 Task: Use the formula "EXACT" in spreadsheet "Project portfolio".
Action: Mouse moved to (86, 229)
Screenshot: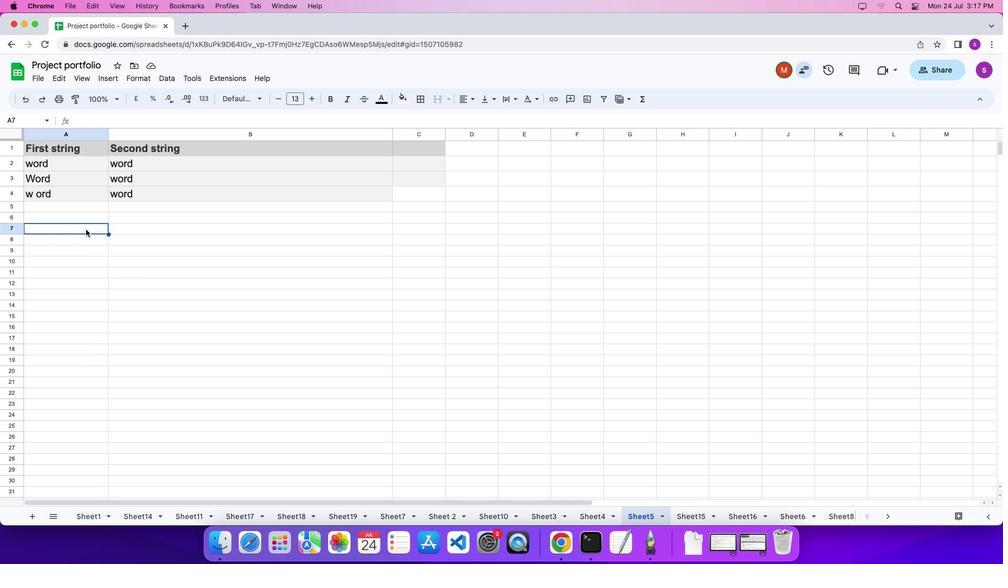 
Action: Mouse pressed left at (86, 229)
Screenshot: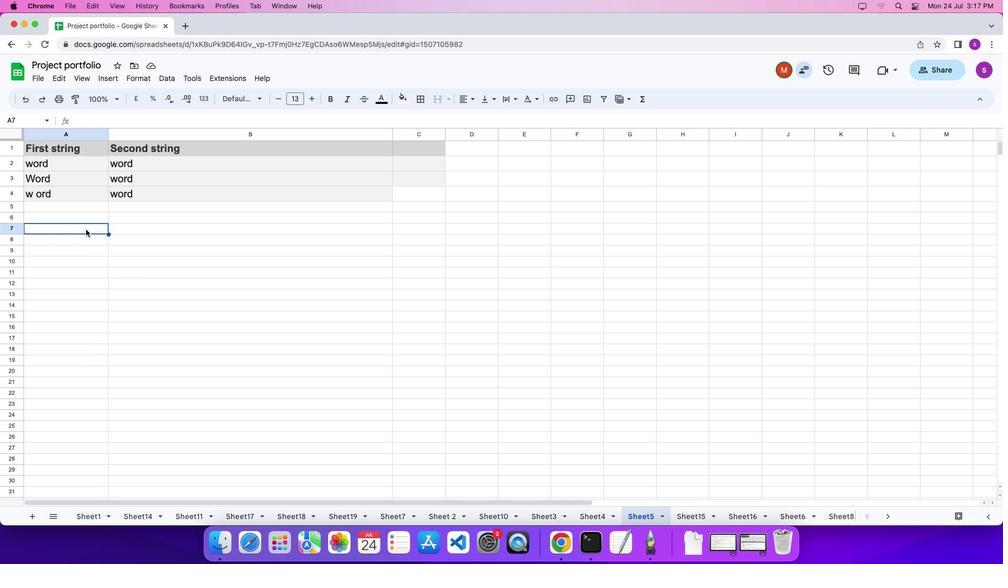 
Action: Mouse moved to (85, 229)
Screenshot: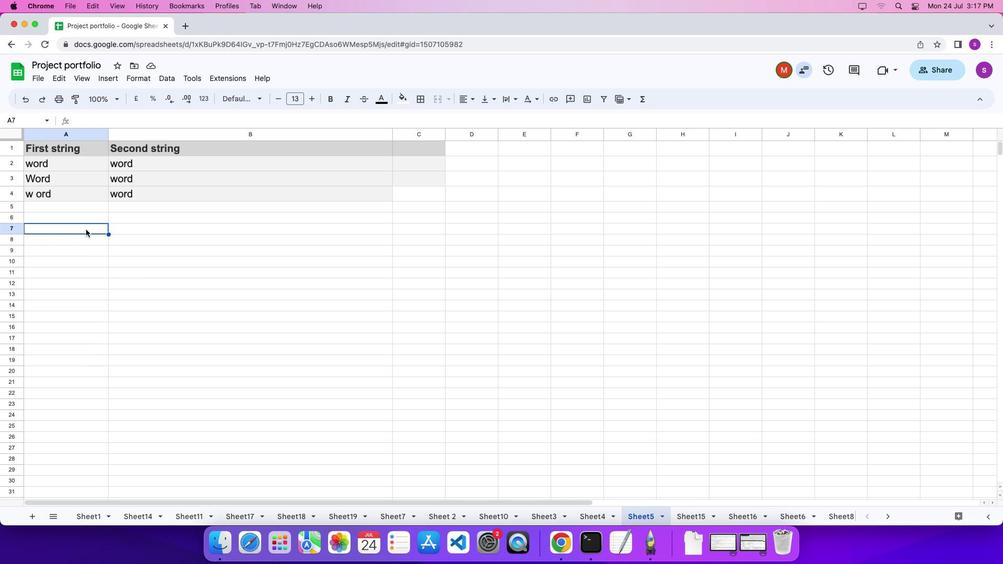 
Action: Key pressed '='
Screenshot: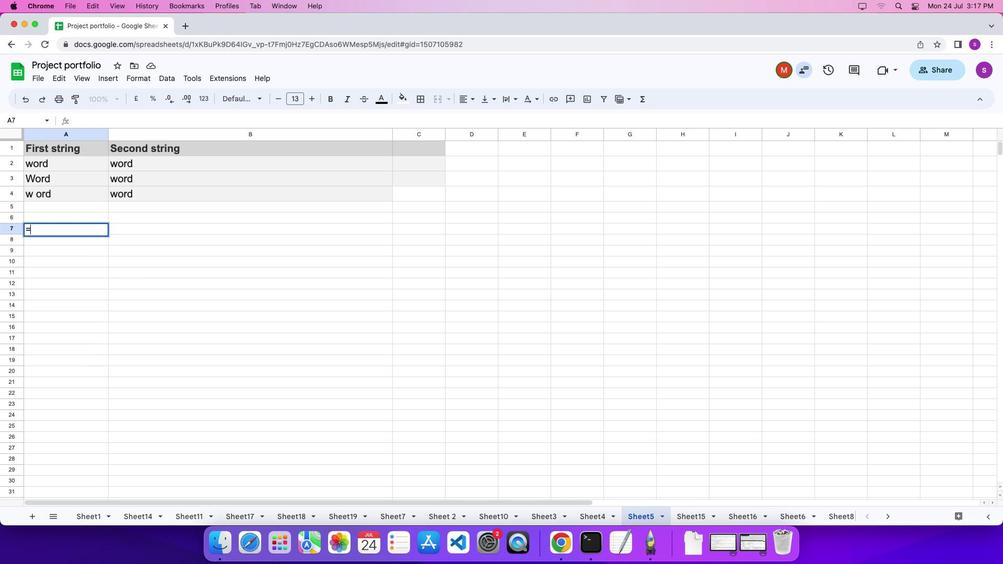
Action: Mouse moved to (646, 102)
Screenshot: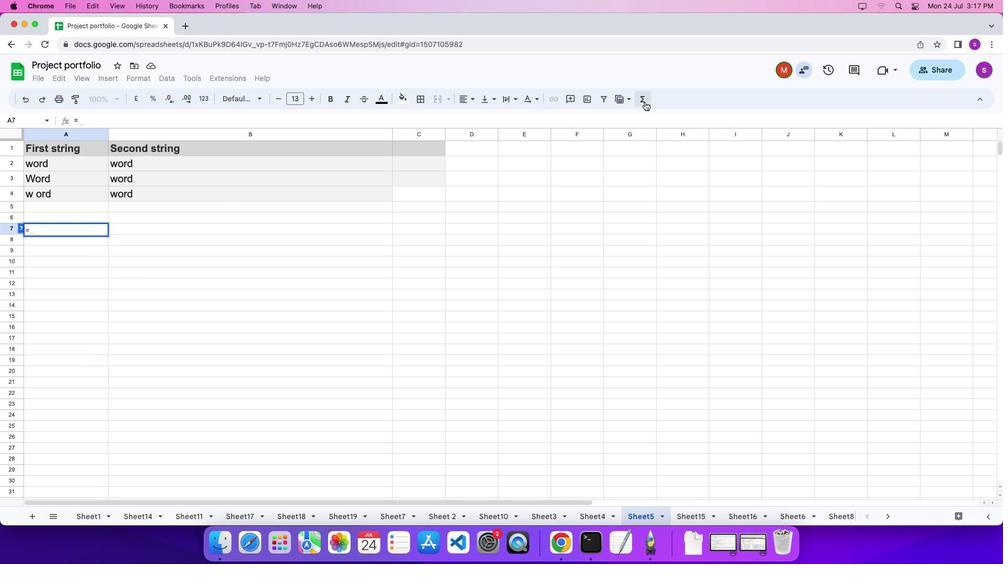 
Action: Mouse pressed left at (646, 102)
Screenshot: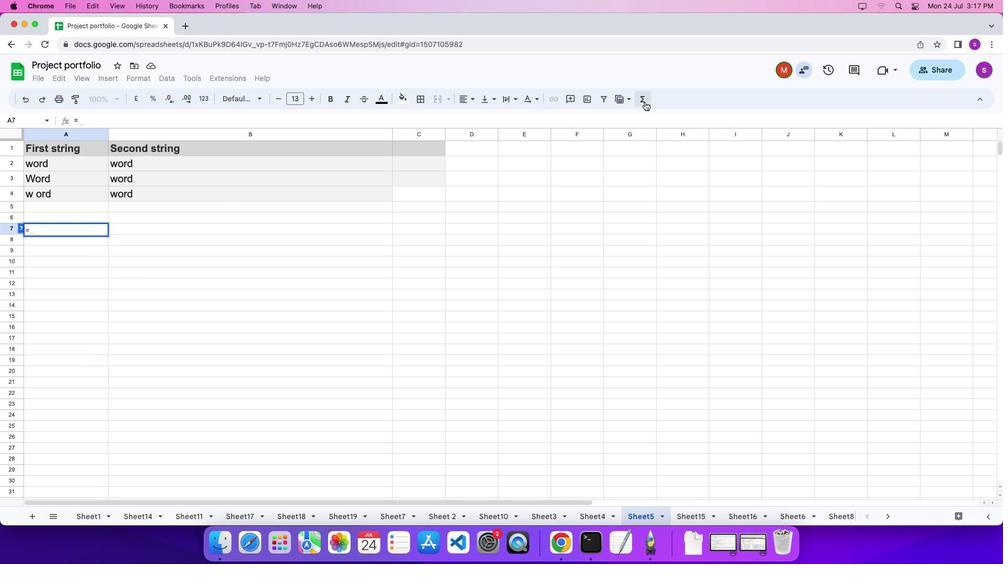 
Action: Mouse moved to (796, 419)
Screenshot: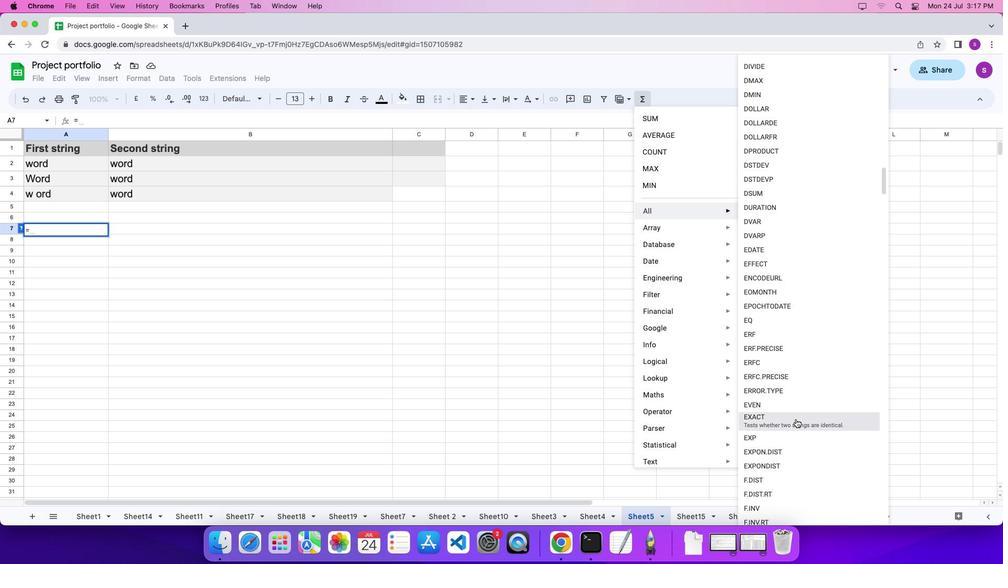 
Action: Mouse pressed left at (796, 419)
Screenshot: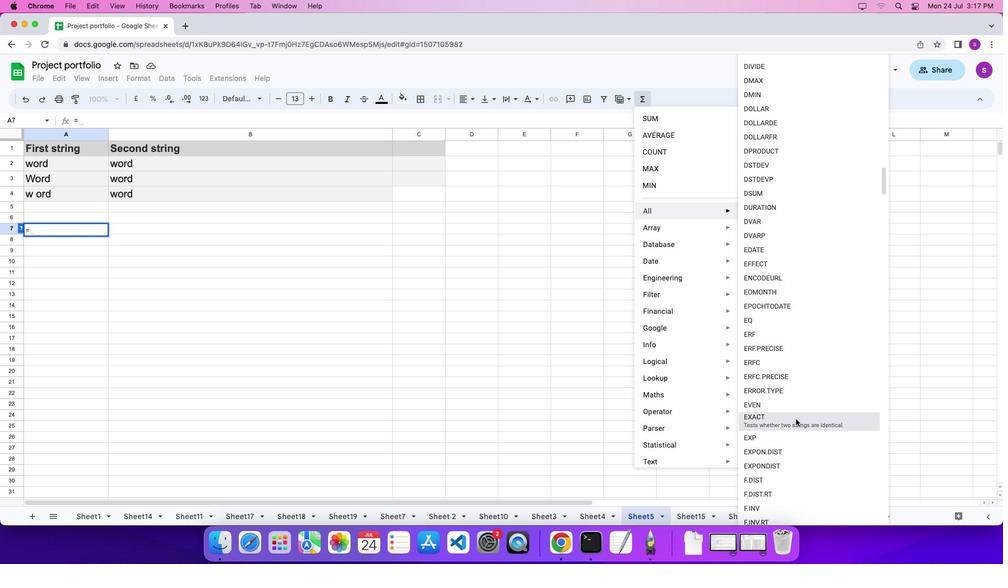 
Action: Mouse moved to (71, 164)
Screenshot: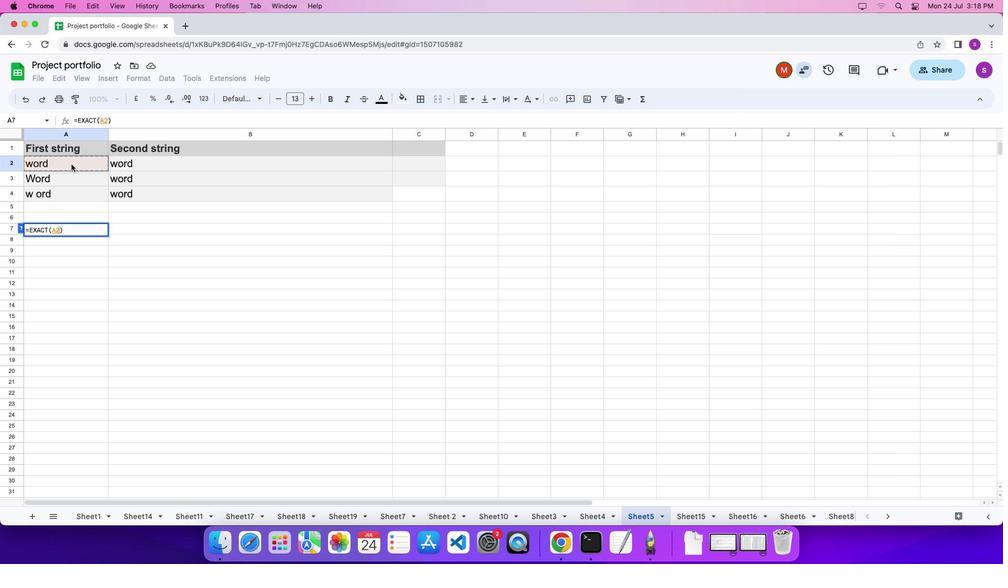 
Action: Mouse pressed left at (71, 164)
Screenshot: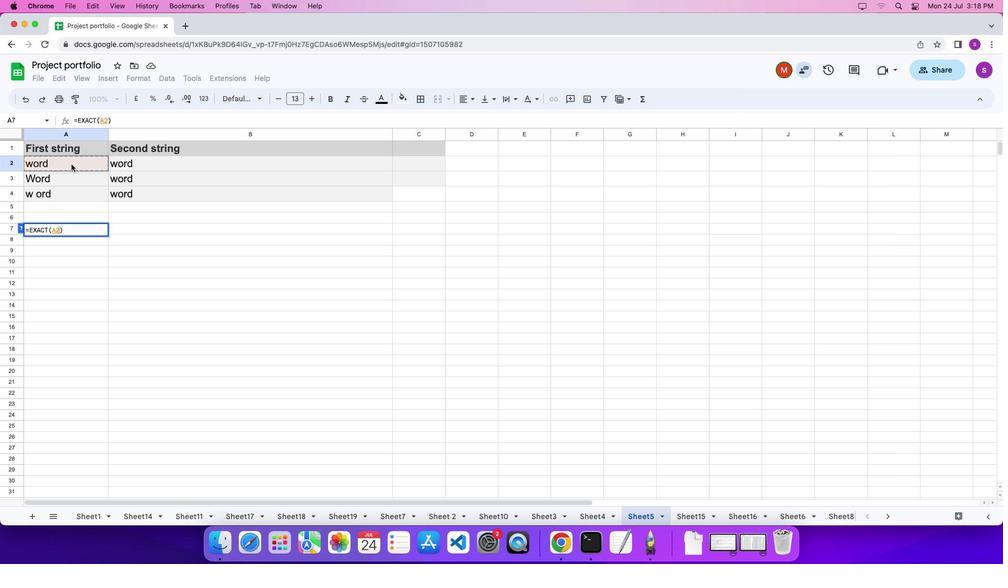 
Action: Key pressed ','
Screenshot: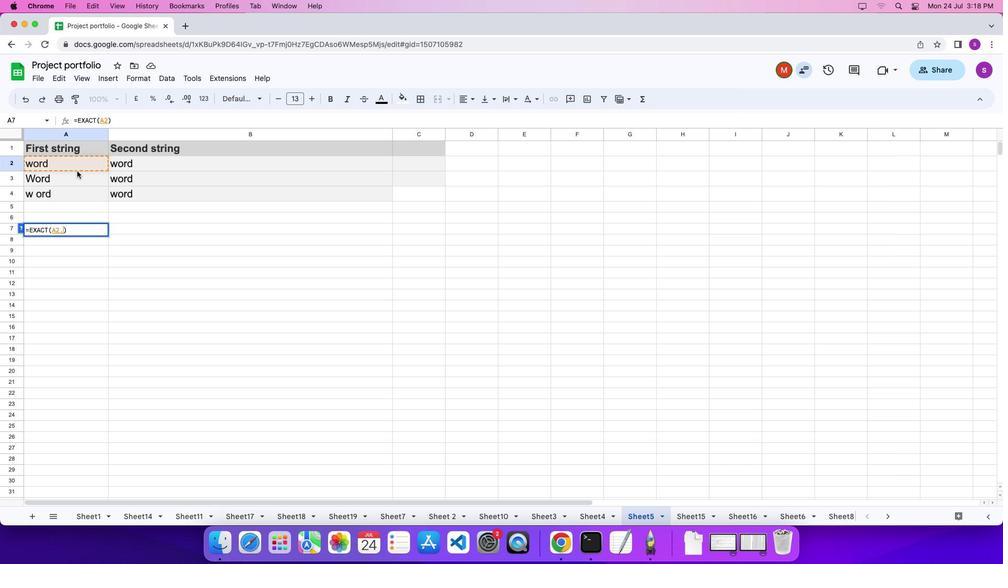 
Action: Mouse moved to (84, 191)
Screenshot: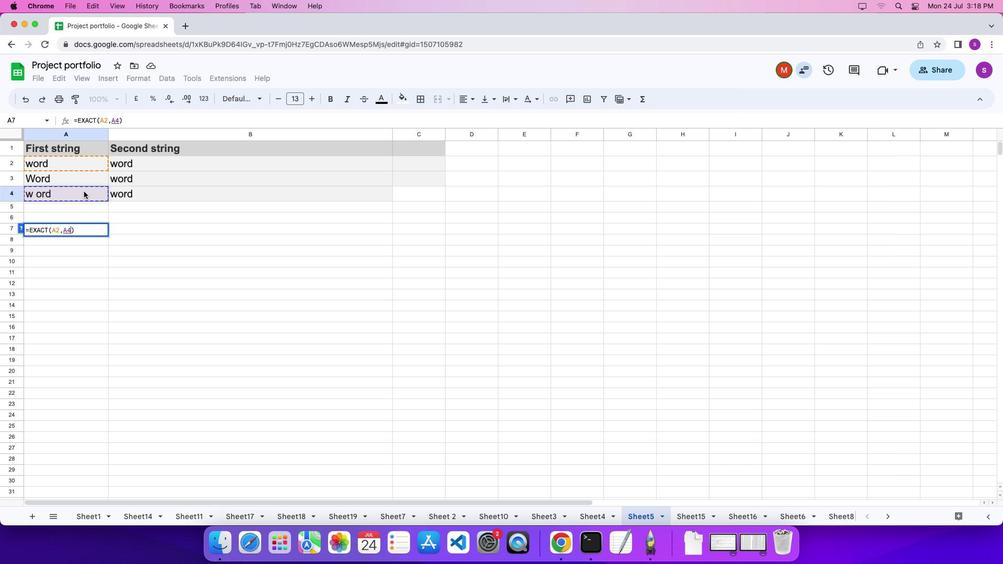 
Action: Mouse pressed left at (84, 191)
Screenshot: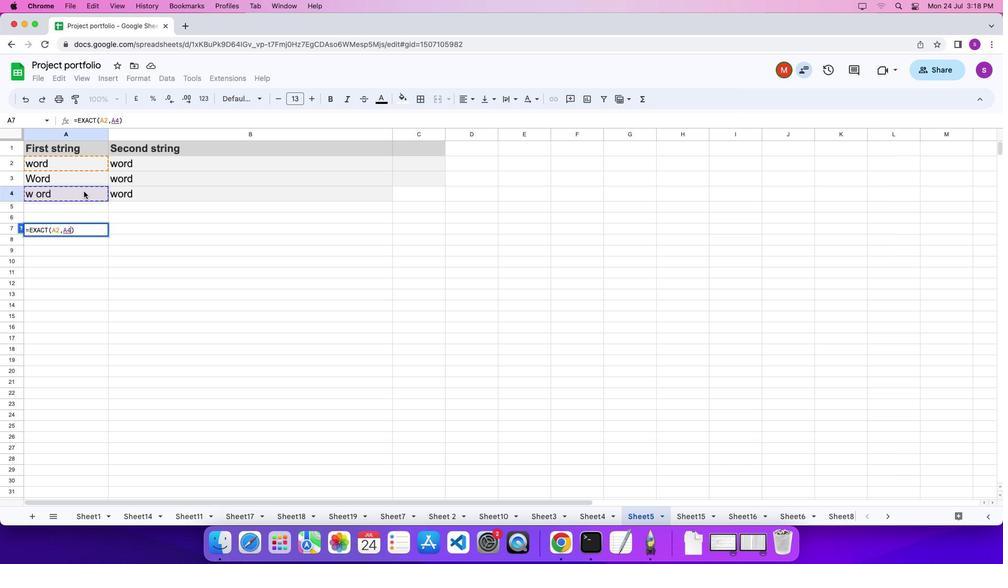 
Action: Mouse moved to (83, 191)
Screenshot: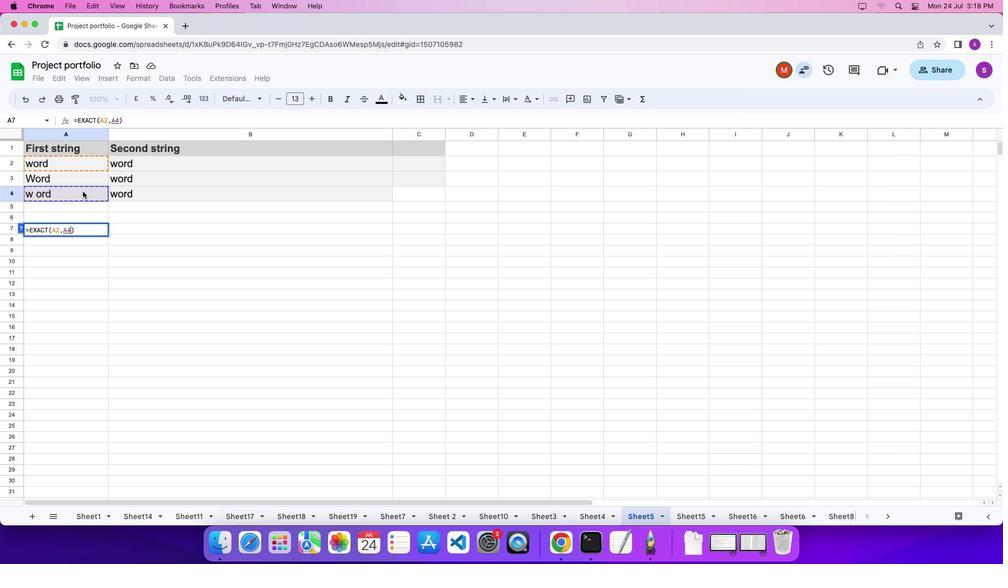 
Action: Key pressed Key.enter
Screenshot: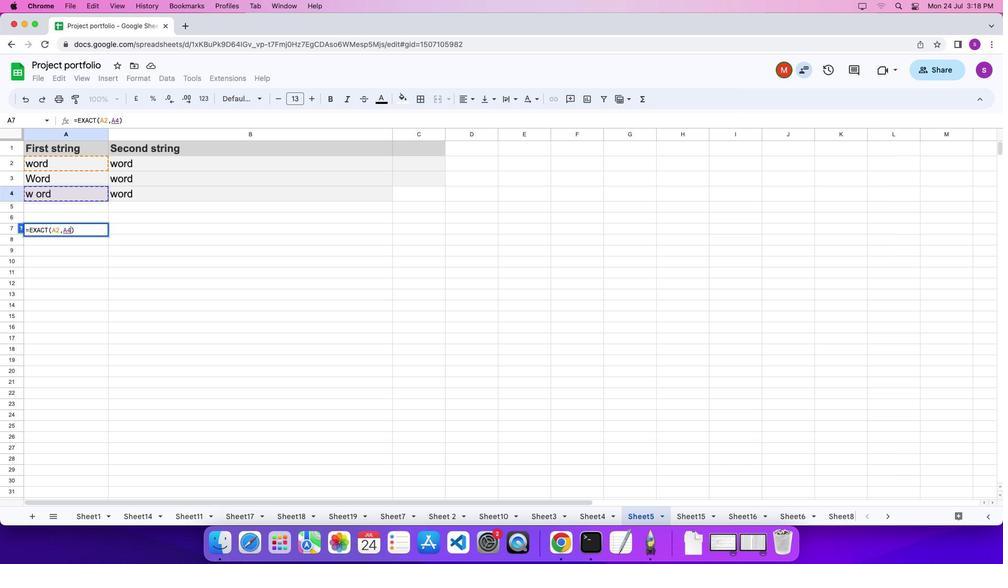 
